 Task: Add Ancient Nutrition Vanilla Flavor Collagen Peptides to the cart.
Action: Mouse moved to (315, 149)
Screenshot: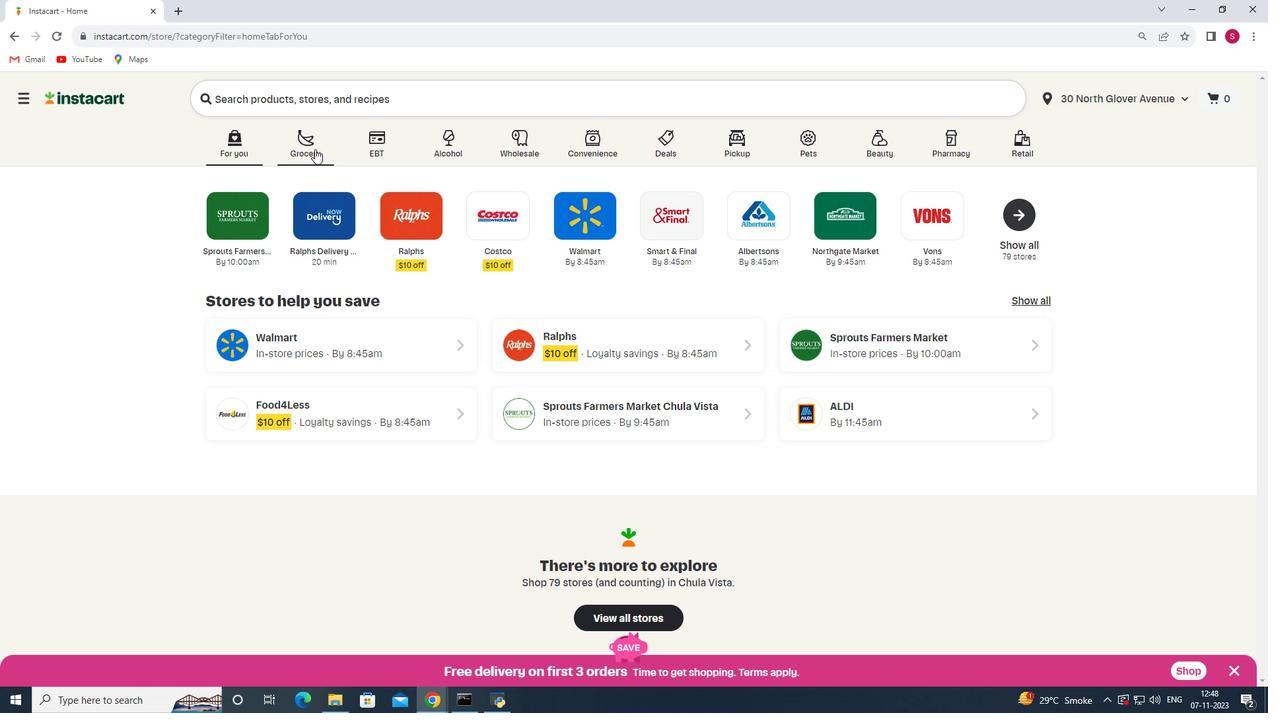 
Action: Mouse pressed left at (315, 149)
Screenshot: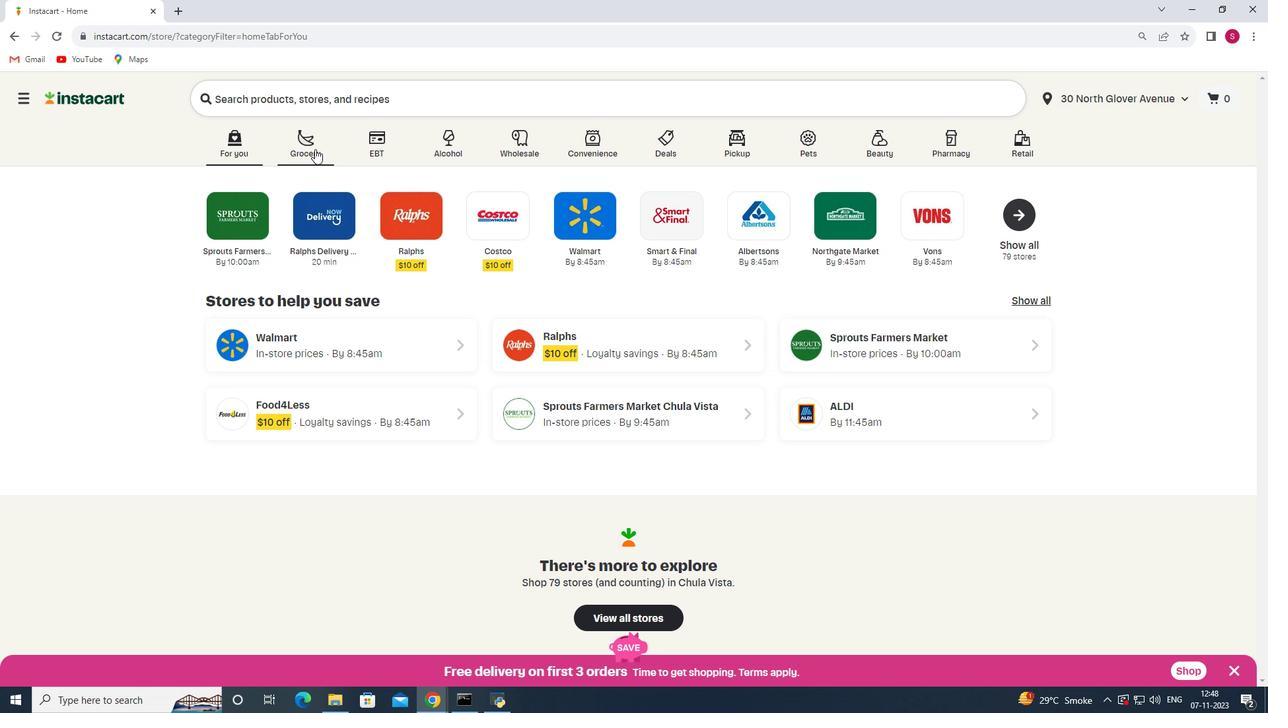 
Action: Mouse moved to (317, 364)
Screenshot: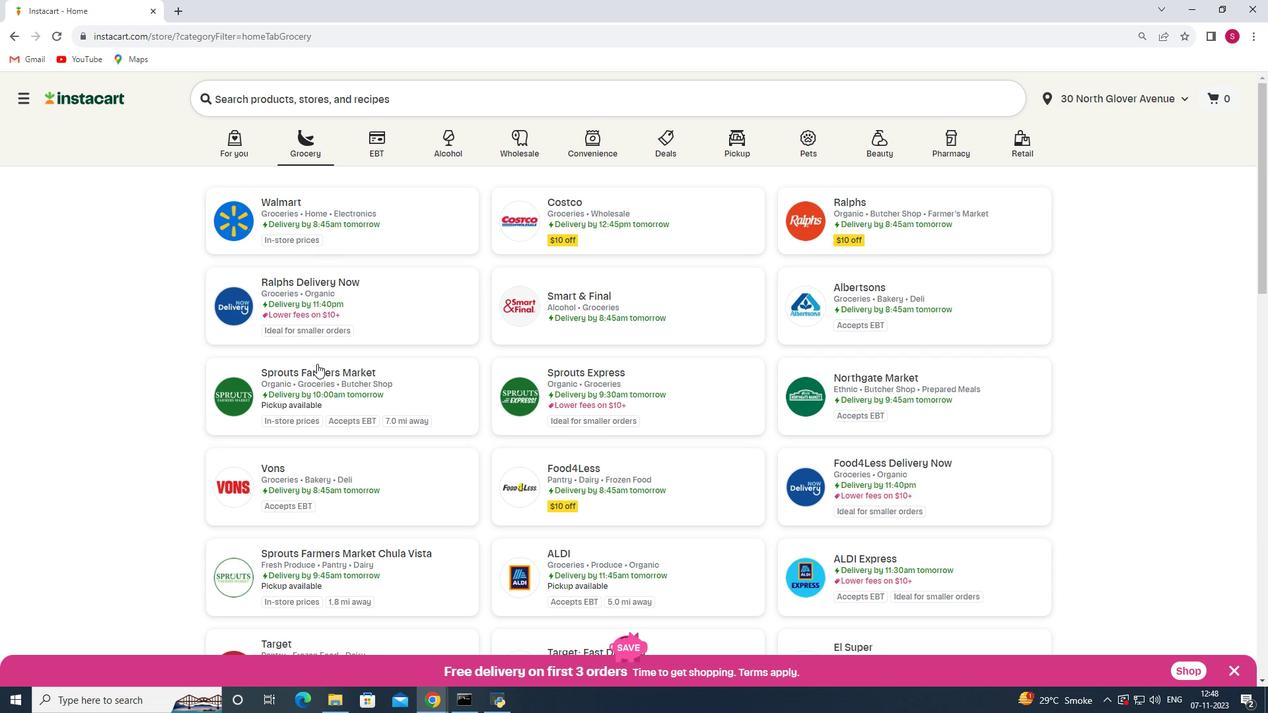 
Action: Mouse pressed left at (317, 364)
Screenshot: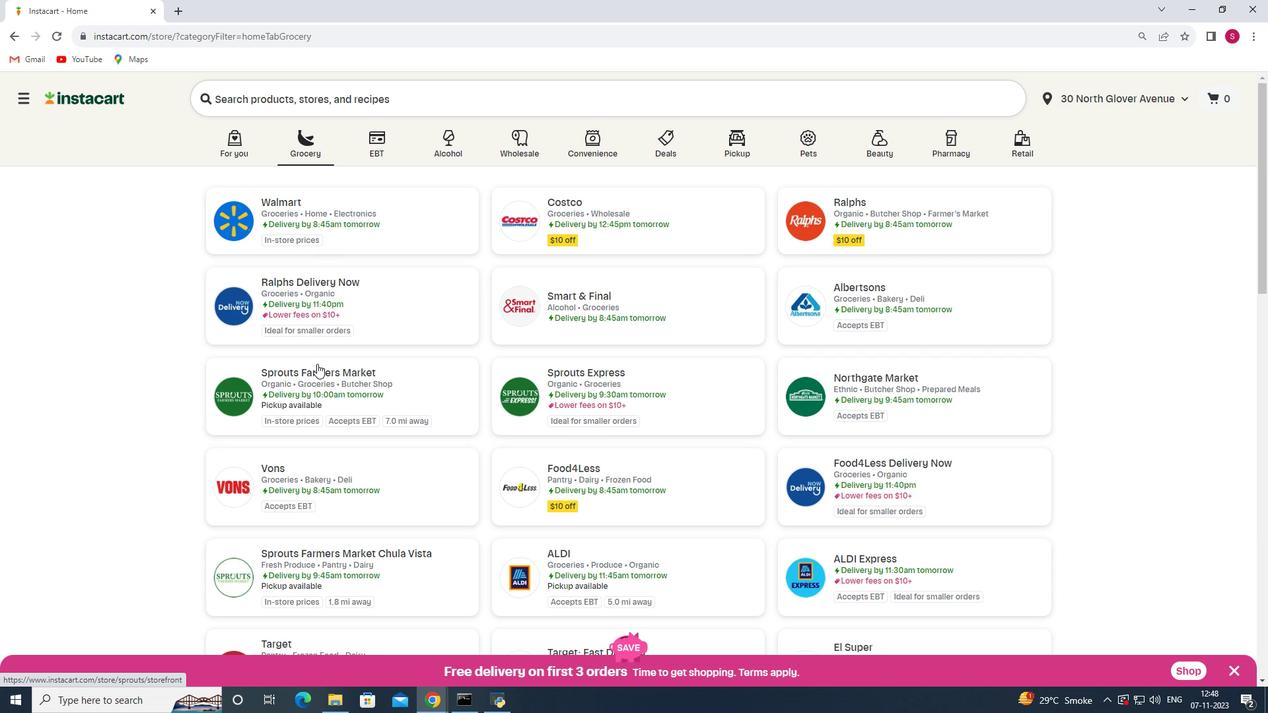 
Action: Mouse moved to (83, 411)
Screenshot: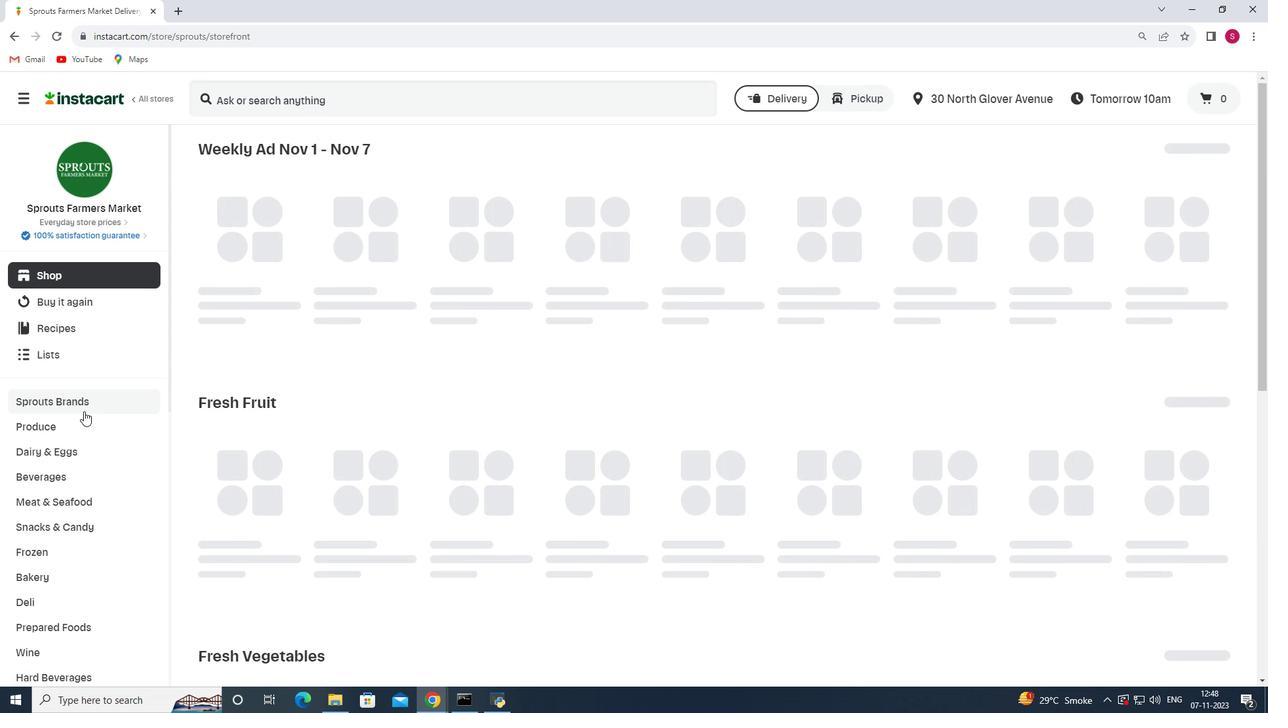 
Action: Mouse scrolled (83, 410) with delta (0, 0)
Screenshot: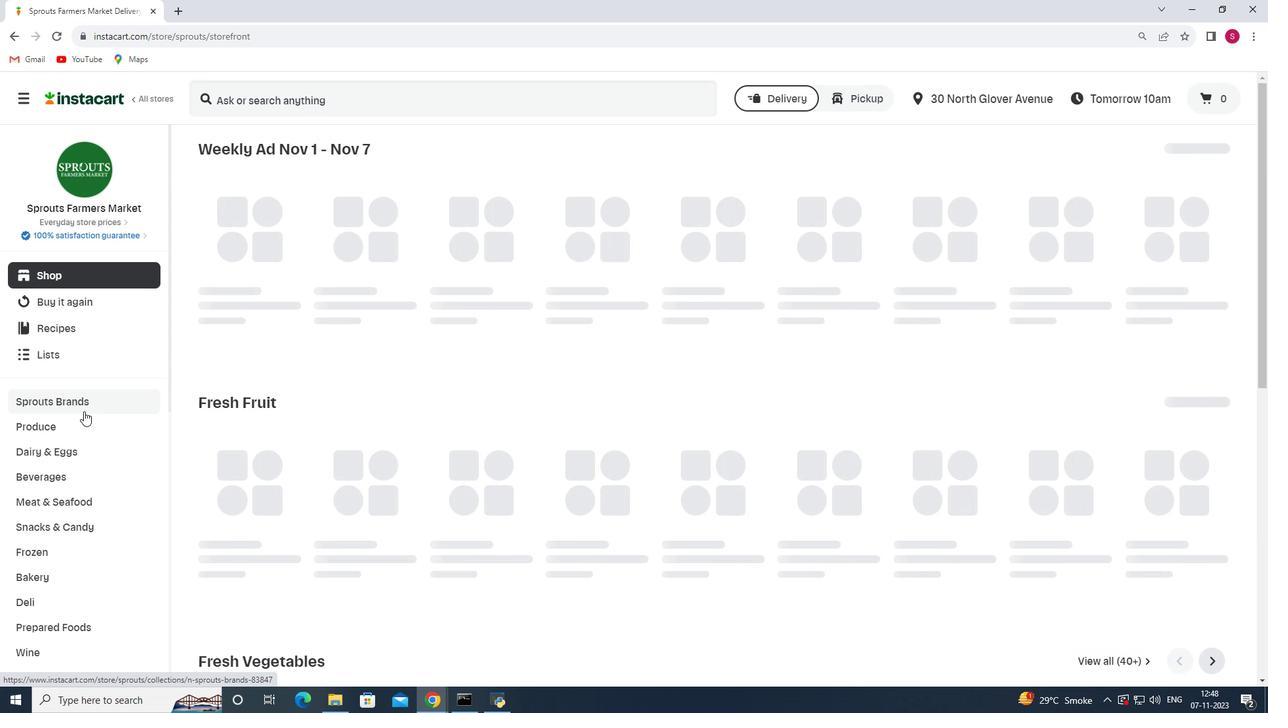 
Action: Mouse scrolled (83, 410) with delta (0, 0)
Screenshot: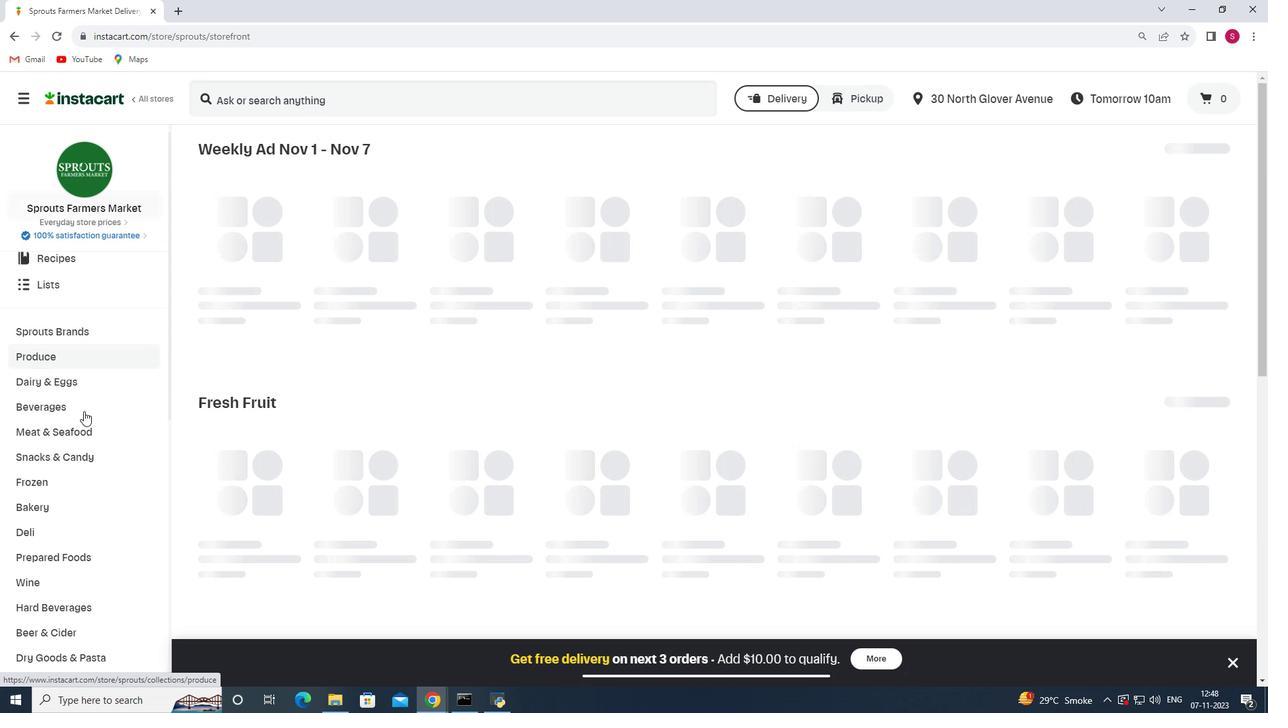 
Action: Mouse scrolled (83, 410) with delta (0, 0)
Screenshot: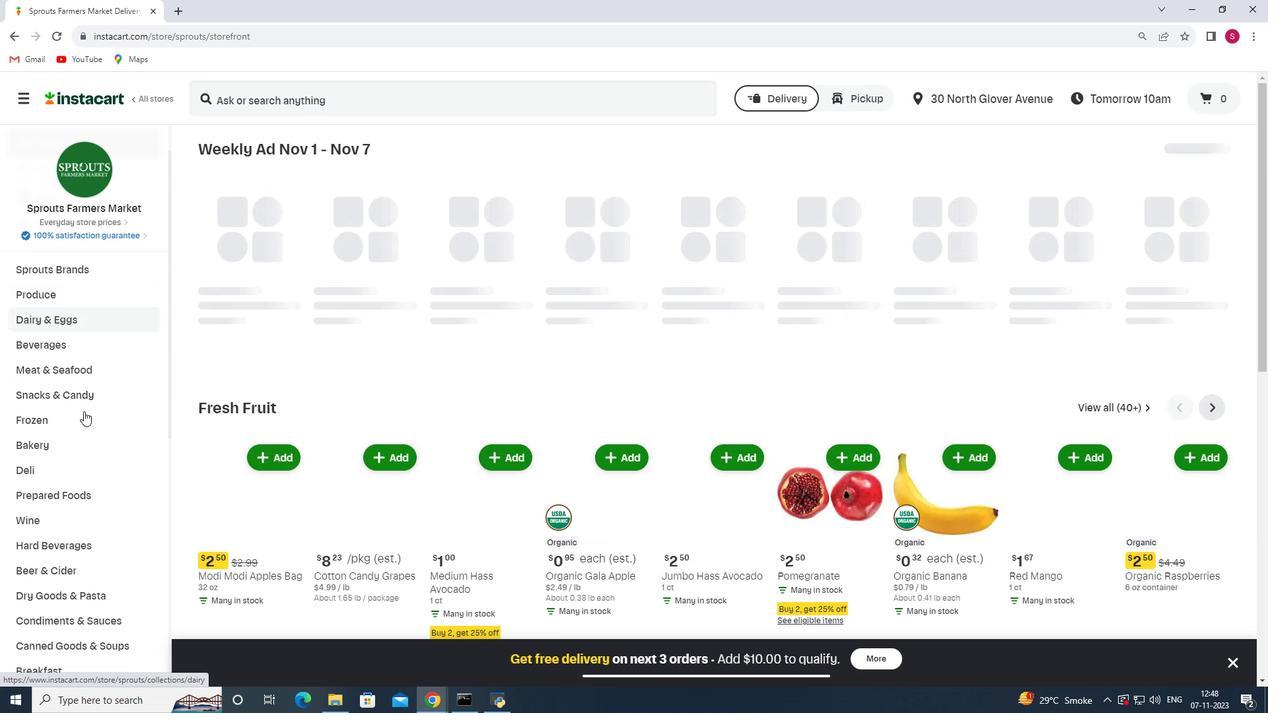 
Action: Mouse scrolled (83, 410) with delta (0, 0)
Screenshot: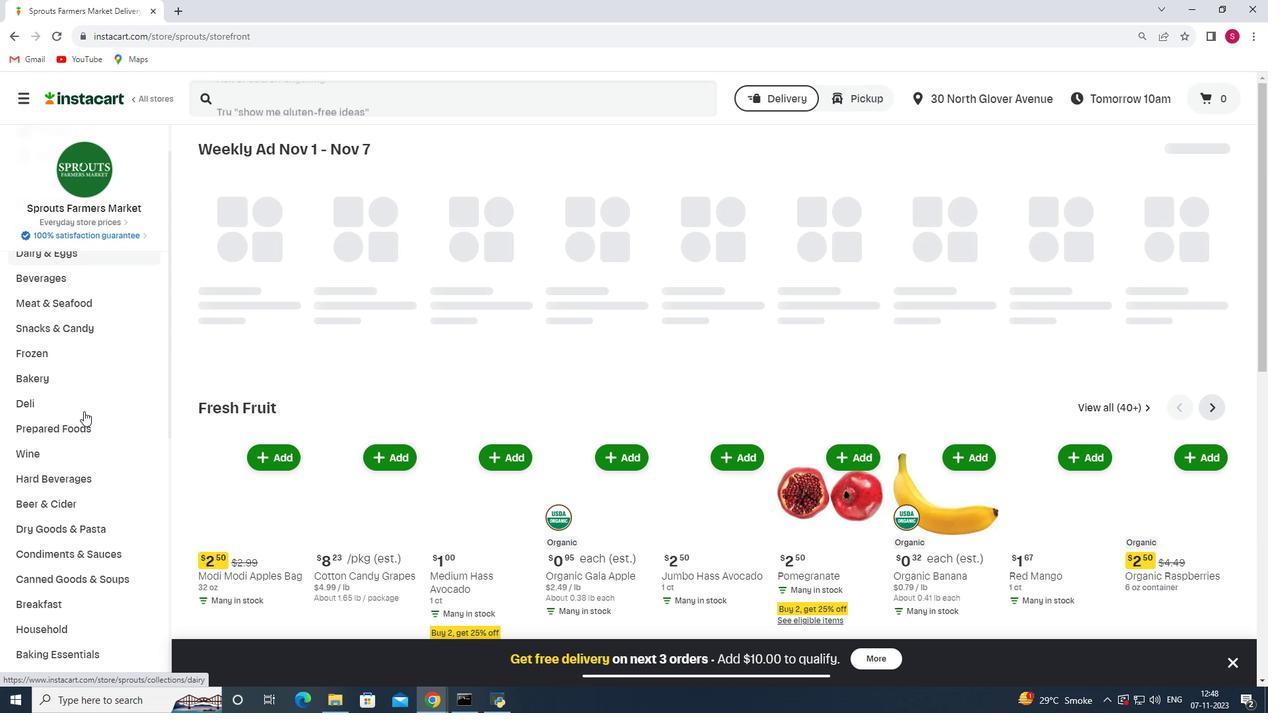 
Action: Mouse scrolled (83, 410) with delta (0, 0)
Screenshot: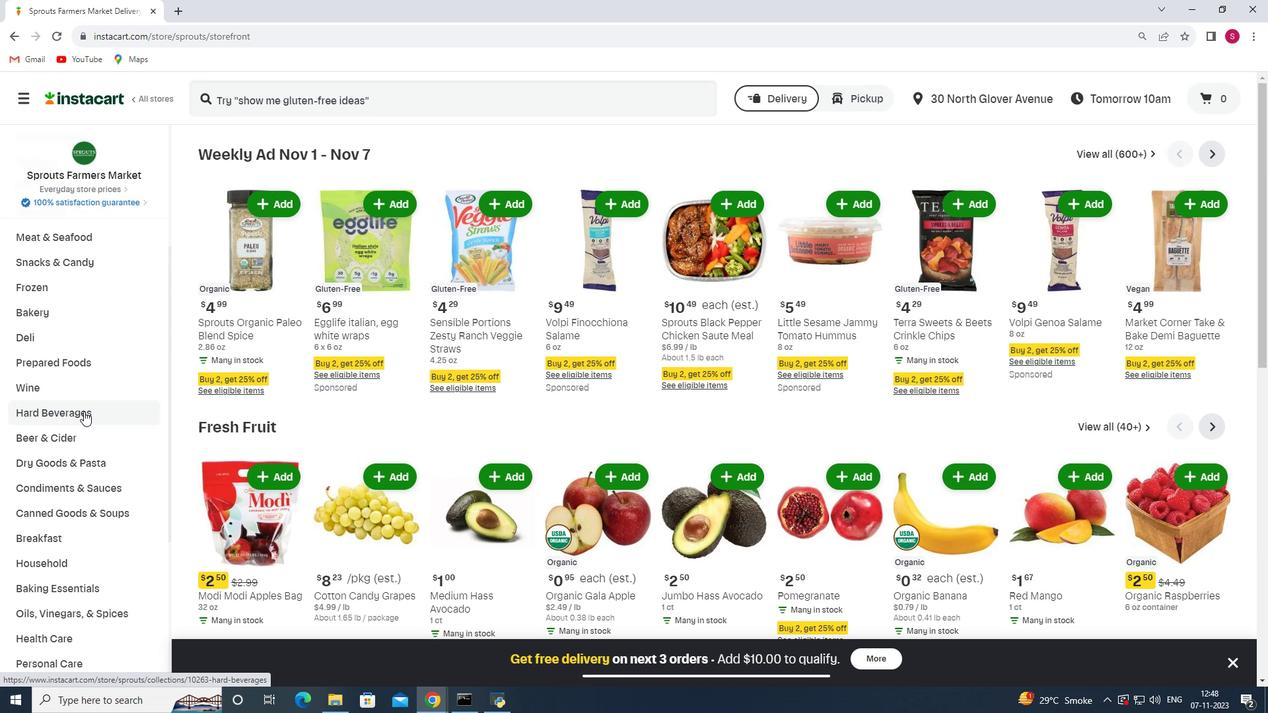 
Action: Mouse scrolled (83, 410) with delta (0, 0)
Screenshot: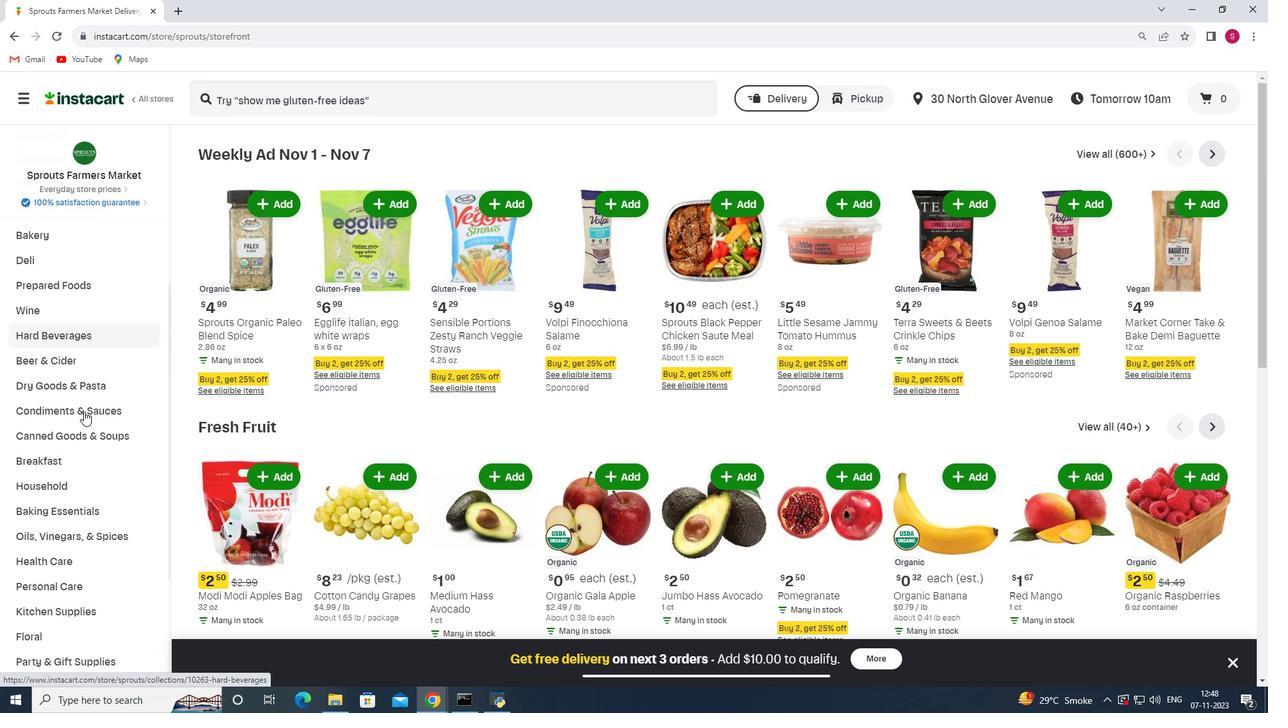 
Action: Mouse scrolled (83, 410) with delta (0, 0)
Screenshot: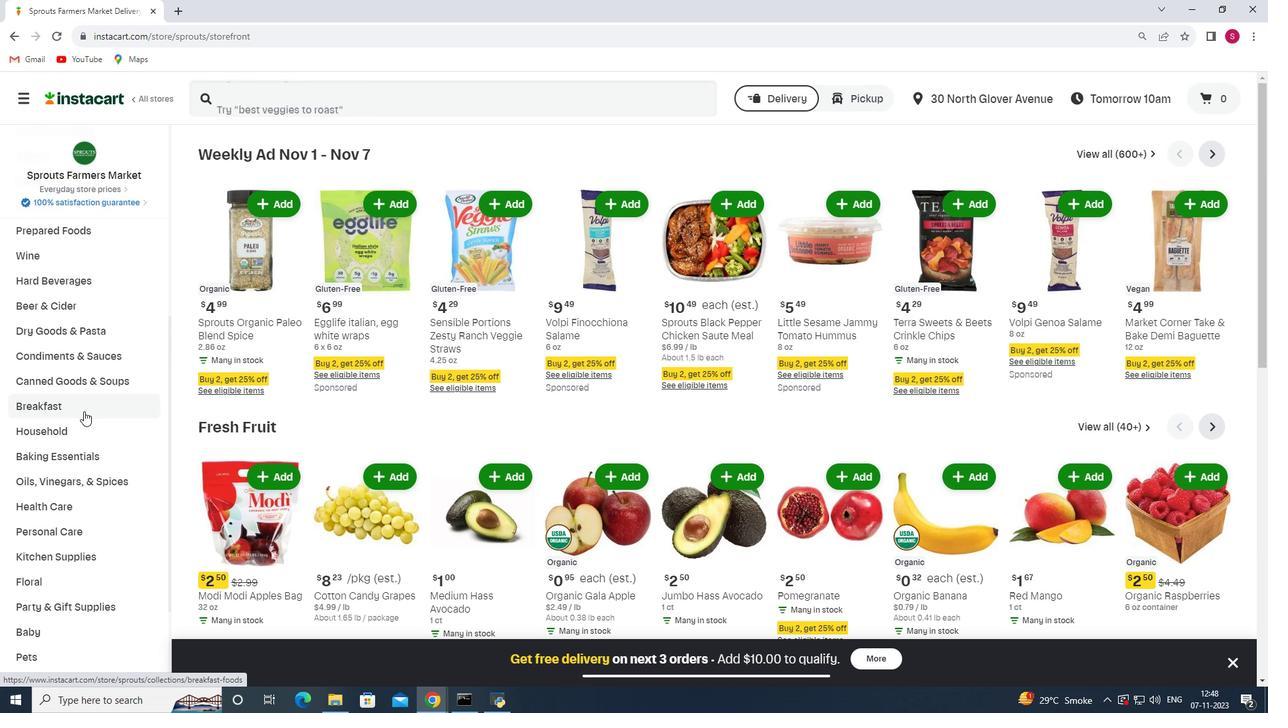 
Action: Mouse scrolled (83, 410) with delta (0, 0)
Screenshot: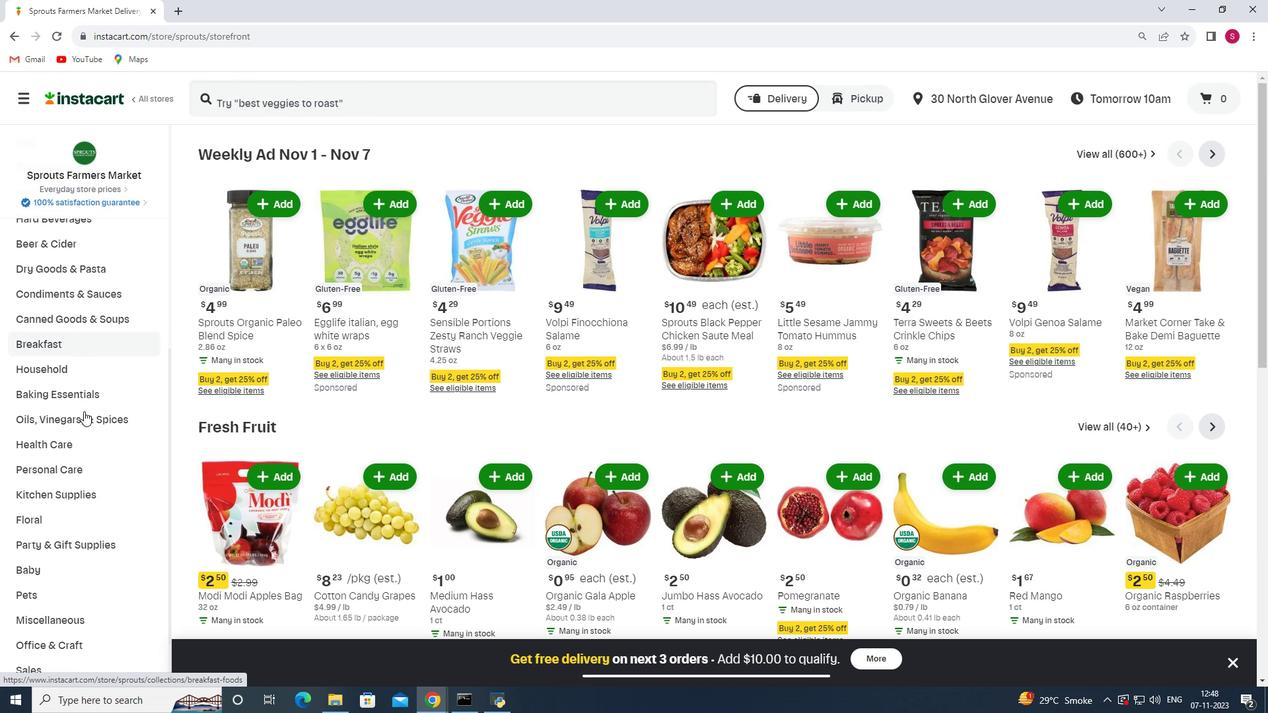 
Action: Mouse moved to (95, 372)
Screenshot: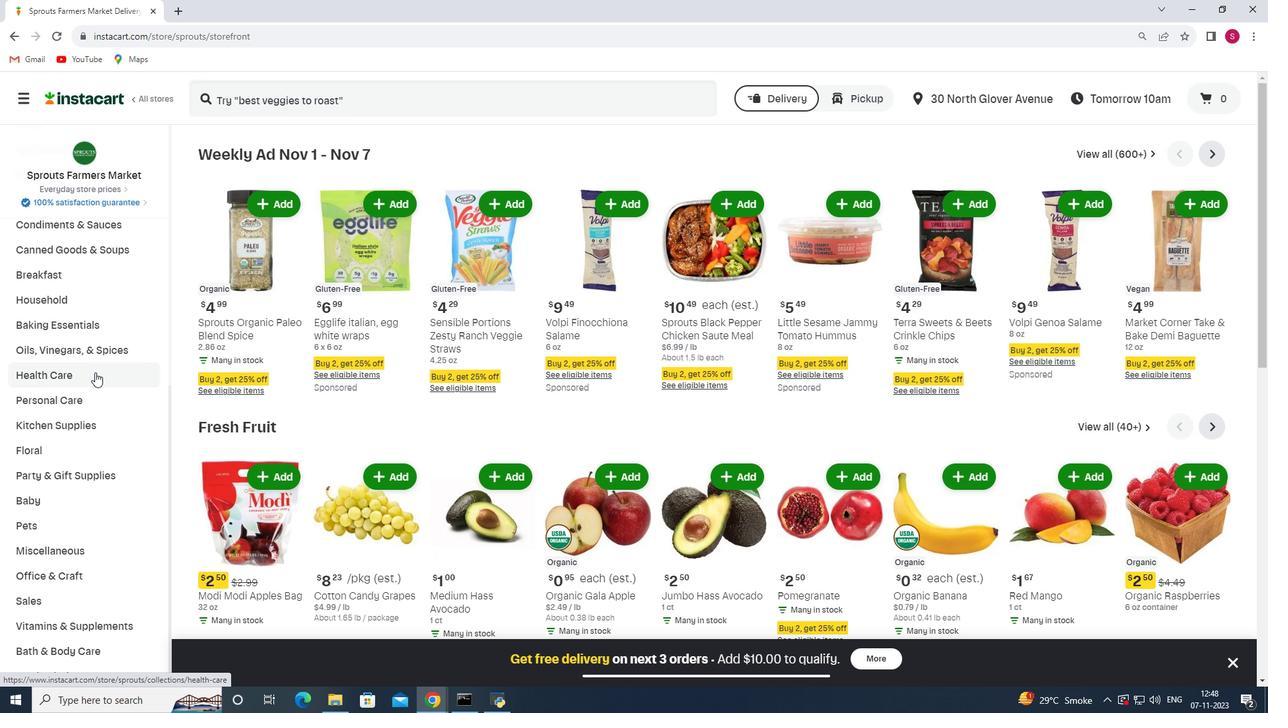 
Action: Mouse pressed left at (95, 372)
Screenshot: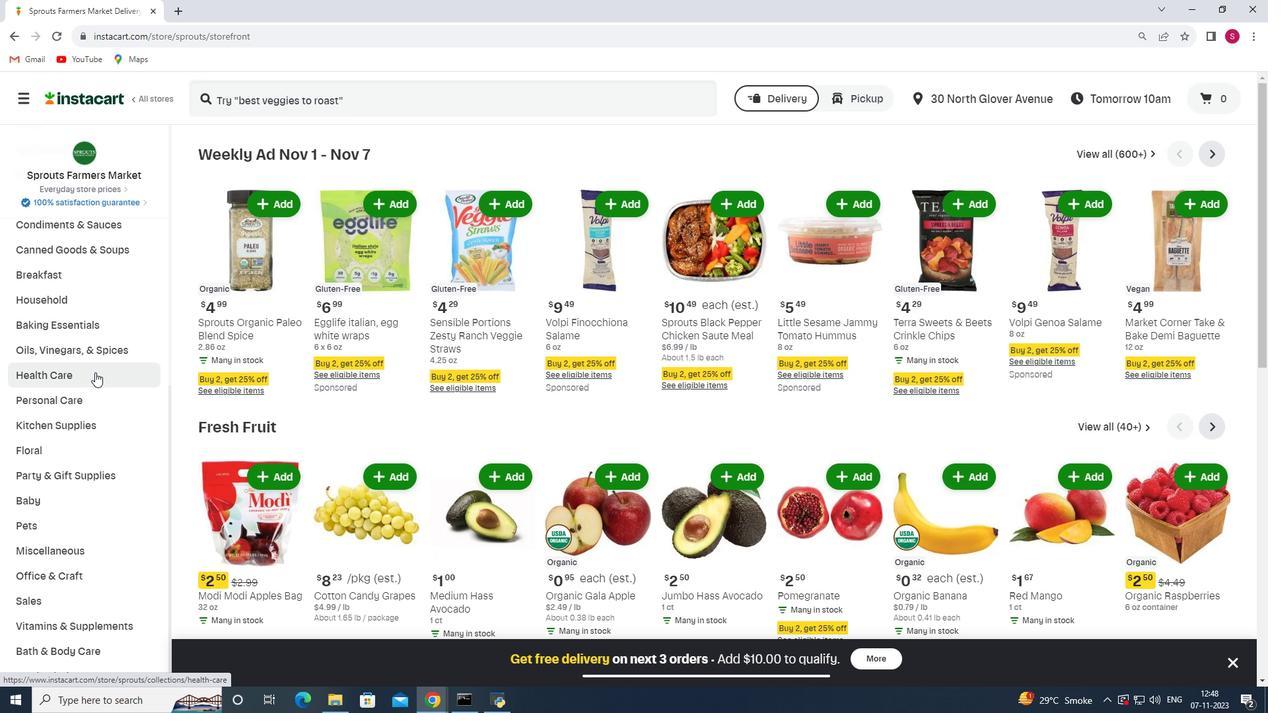 
Action: Mouse moved to (434, 184)
Screenshot: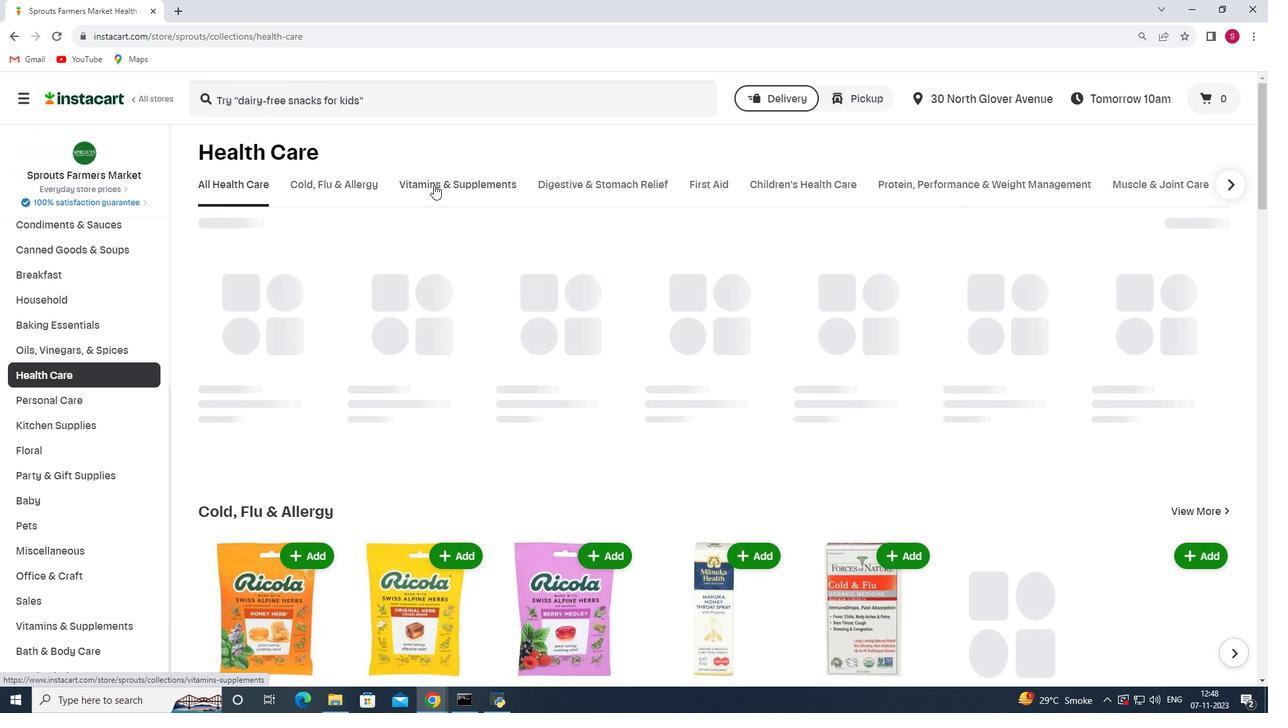
Action: Mouse pressed left at (434, 184)
Screenshot: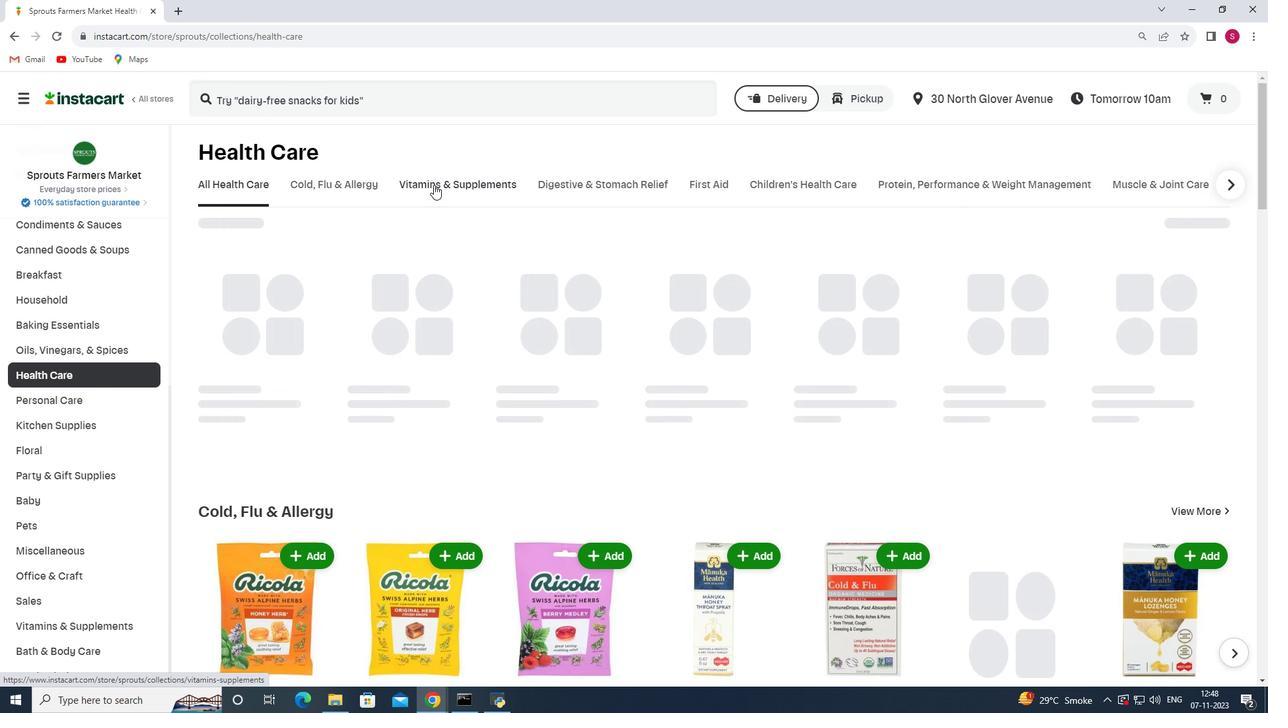 
Action: Mouse moved to (541, 247)
Screenshot: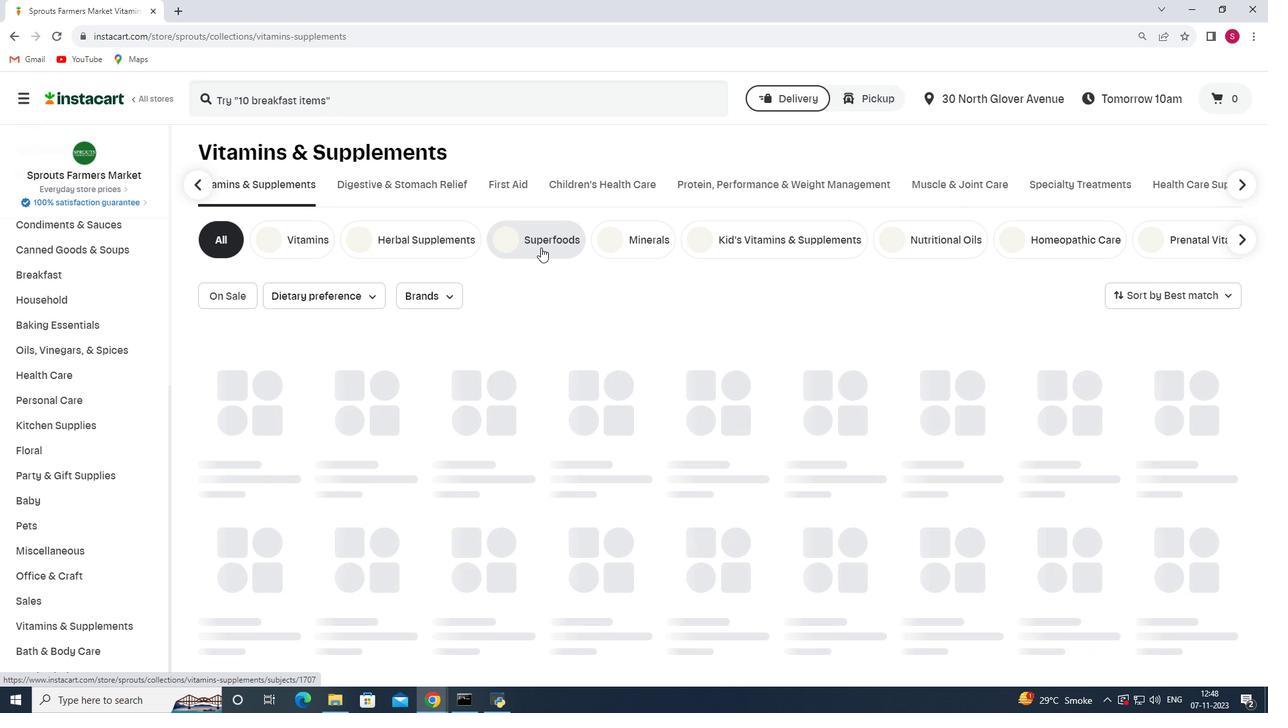 
Action: Mouse pressed left at (541, 247)
Screenshot: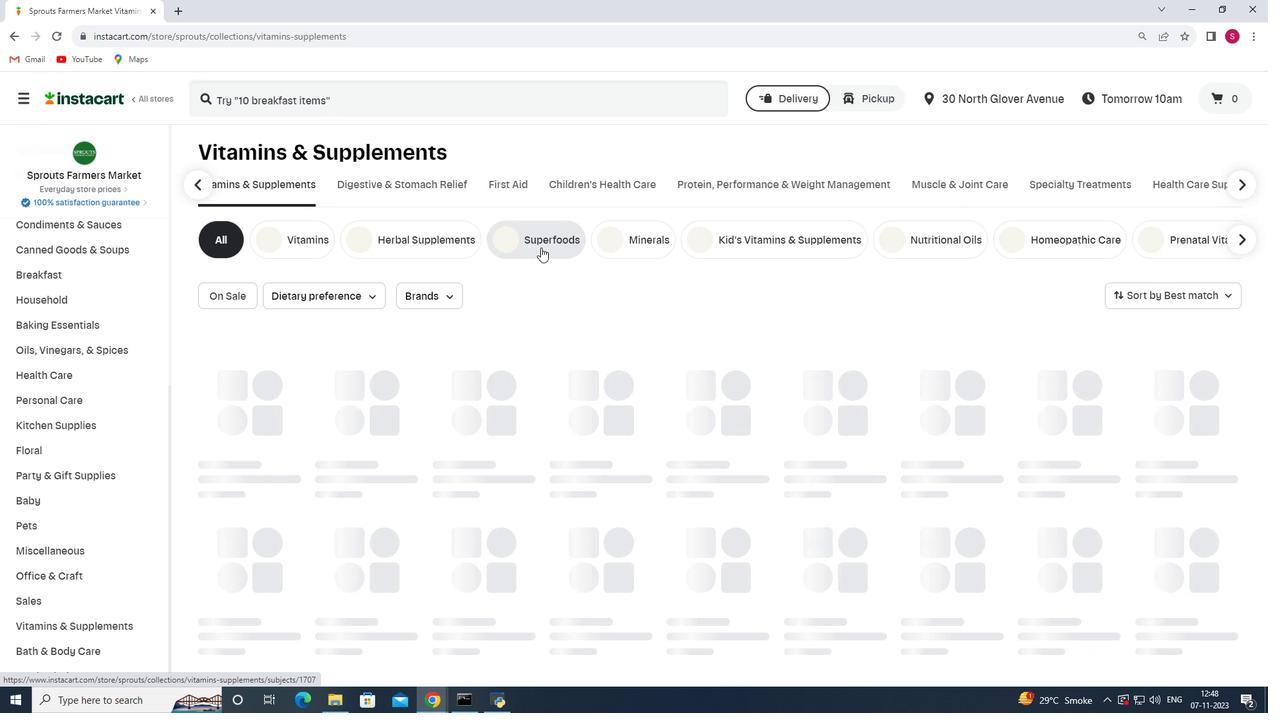 
Action: Mouse moved to (323, 99)
Screenshot: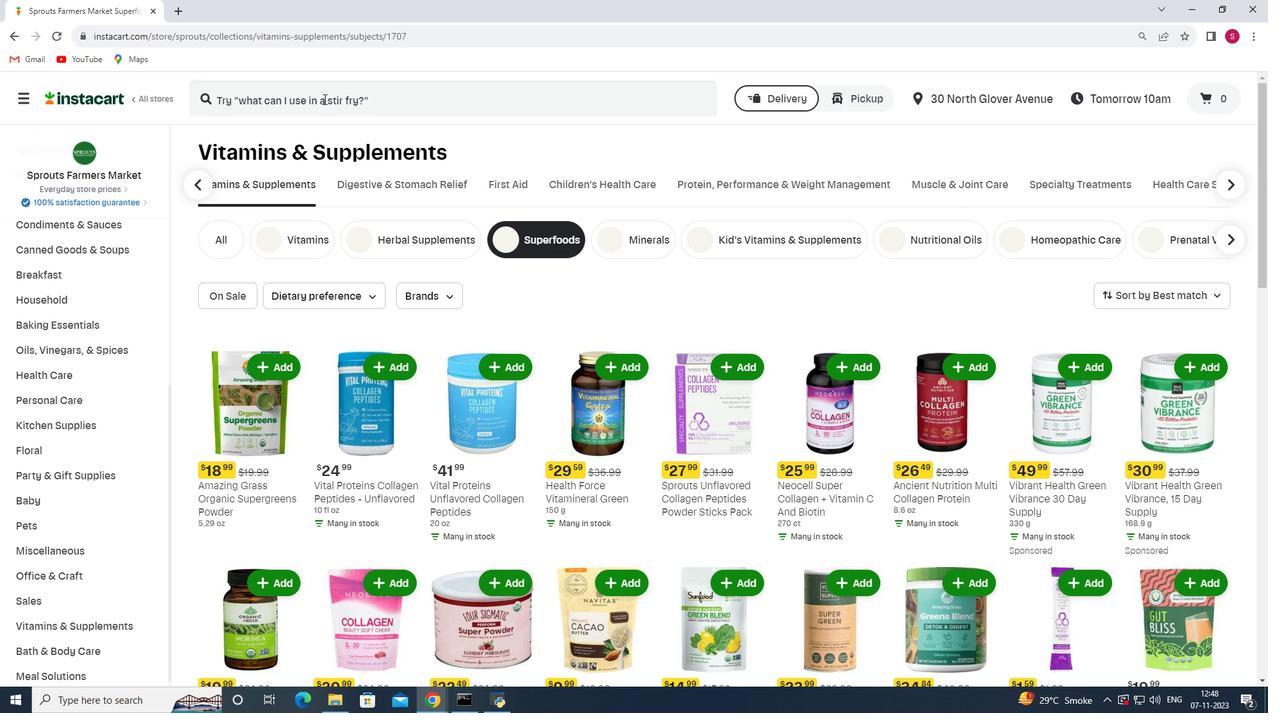 
Action: Mouse pressed left at (323, 99)
Screenshot: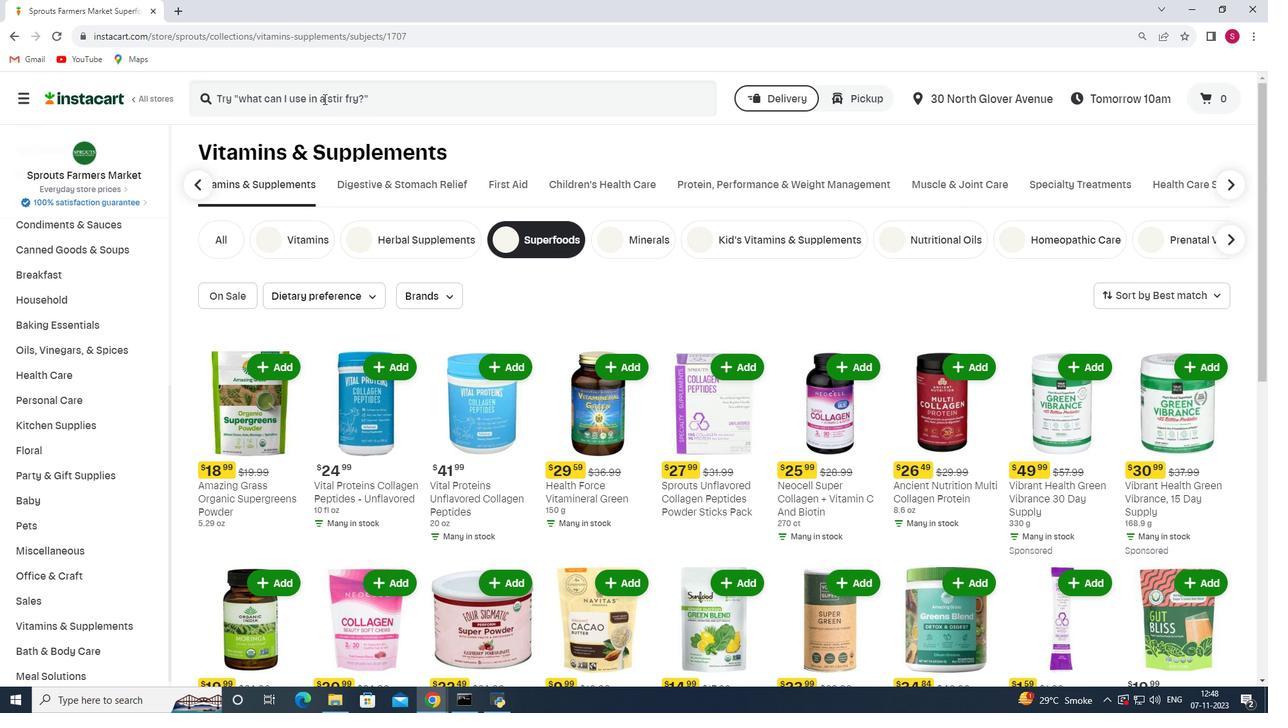 
Action: Key pressed <Key.shift>Ancient<Key.space><Key.shift_r>Nutrition<Key.space><Key.shift>Vanilla<Key.space><Key.shift>Flavor<Key.space><Key.shift>Collagen<Key.space><Key.shift_r>Peptides<Key.enter>
Screenshot: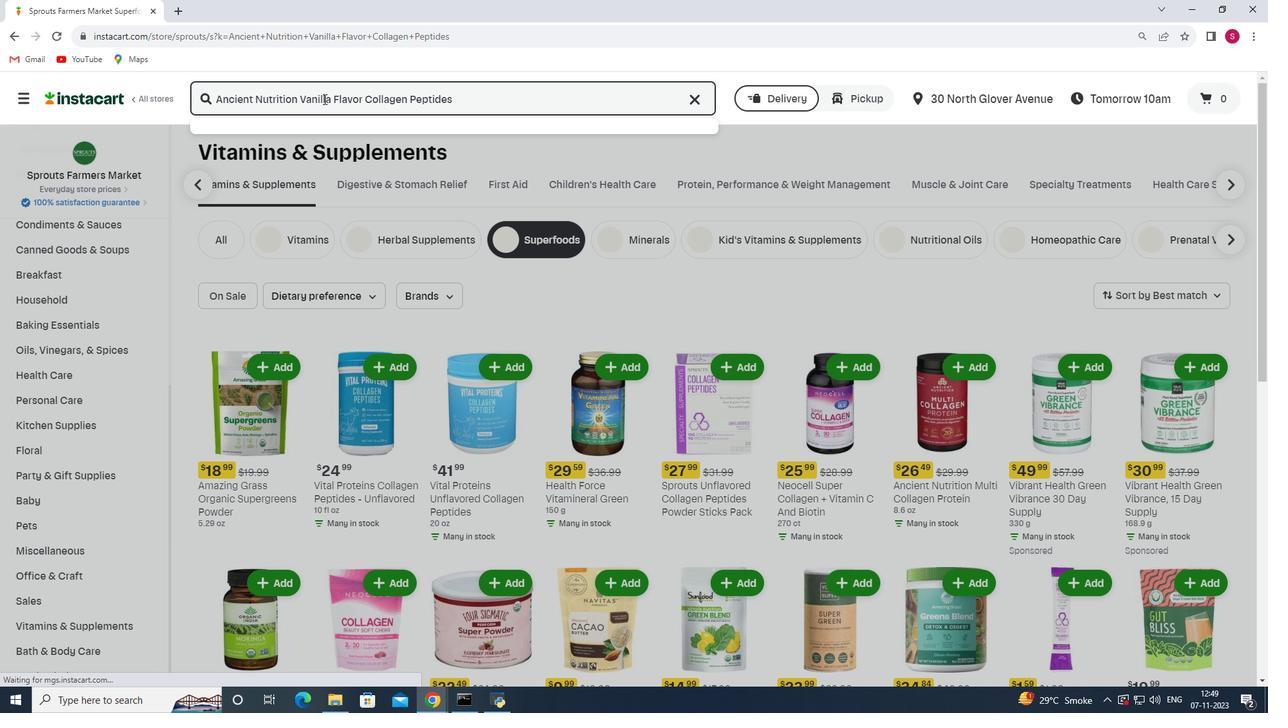 
Action: Mouse moved to (778, 233)
Screenshot: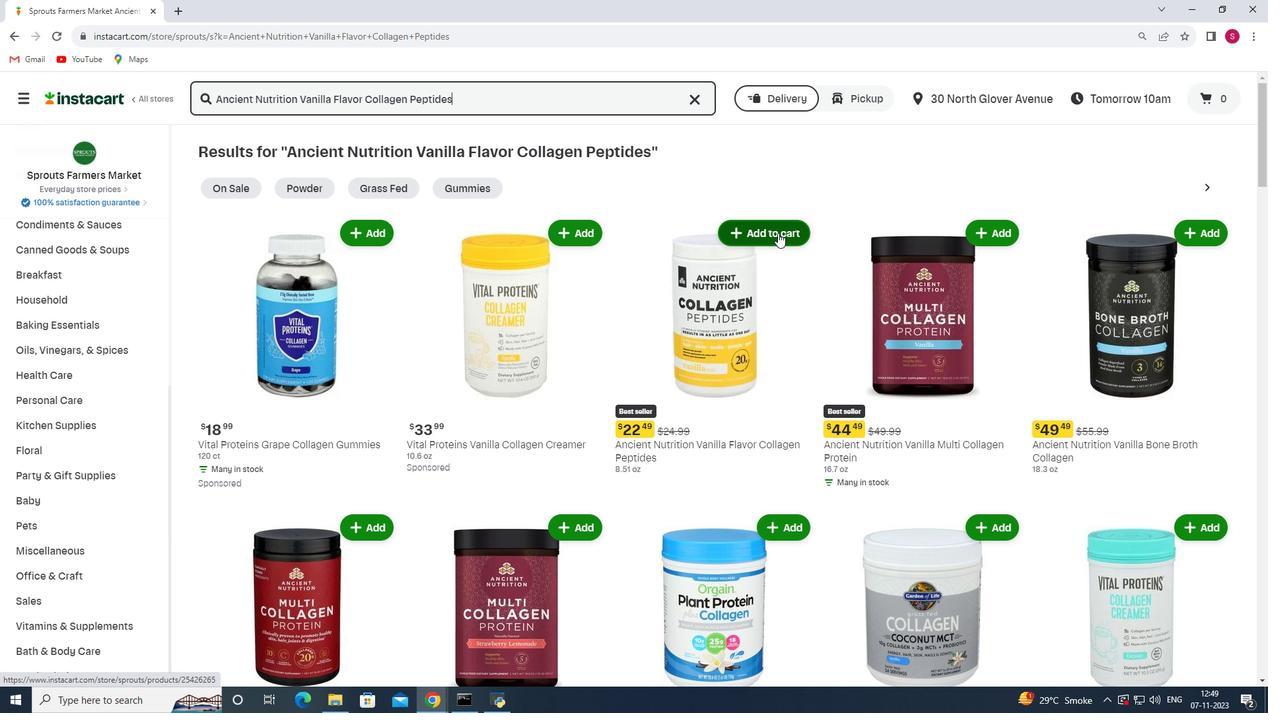 
Action: Mouse pressed left at (778, 233)
Screenshot: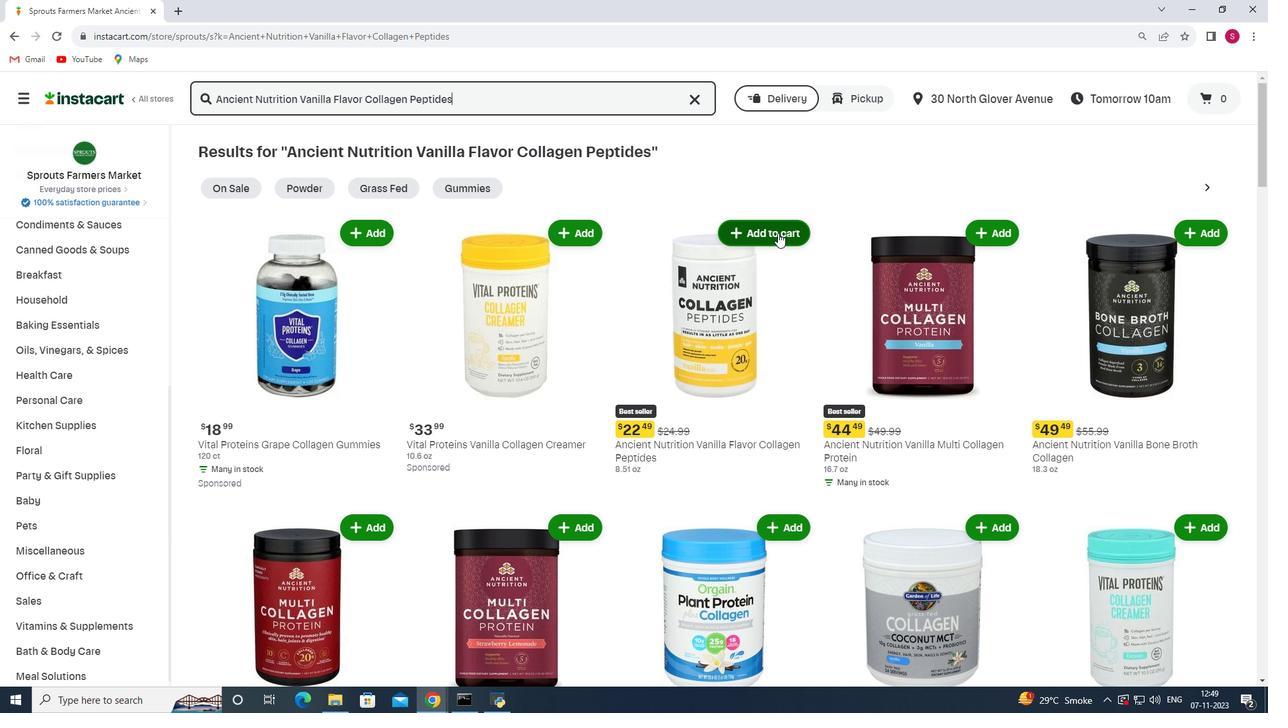 
Action: Mouse moved to (751, 286)
Screenshot: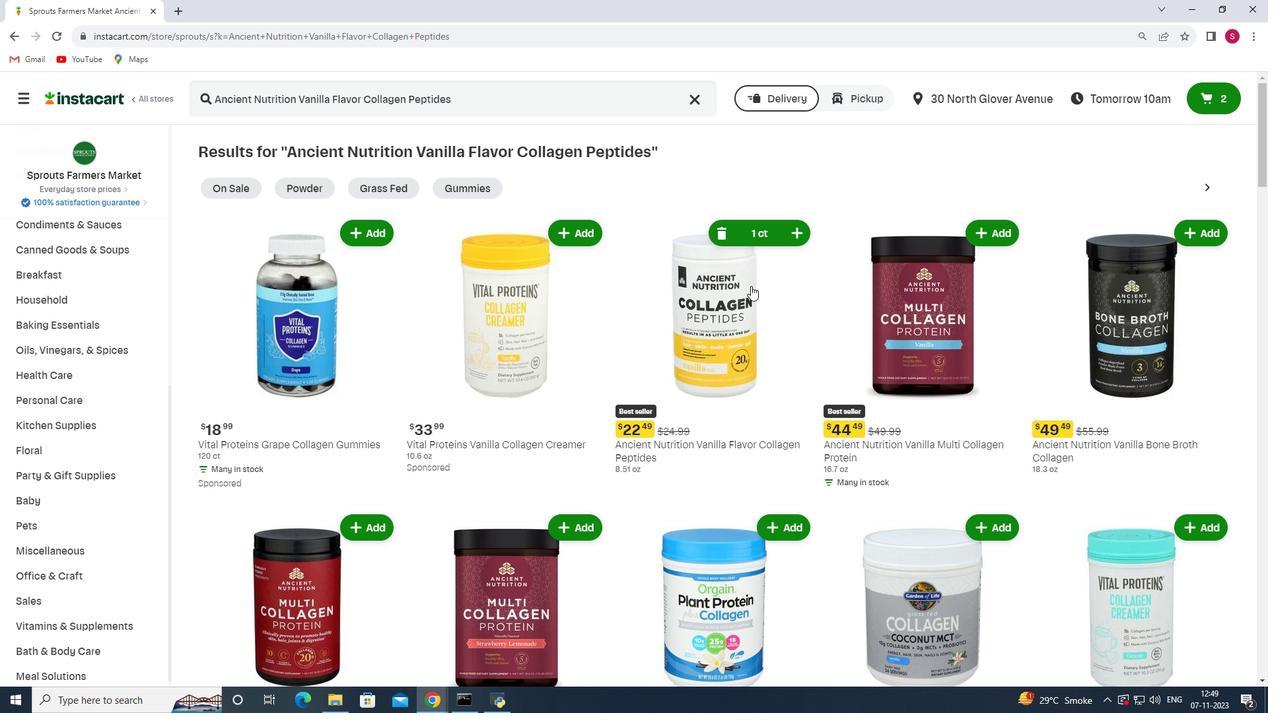 
